 Task: Add a signature Elizabeth Parker containing 'With deep appreciation, Elizabeth Parker' to email address softage.1@softage.net and add a folder Sports
Action: Mouse moved to (91, 100)
Screenshot: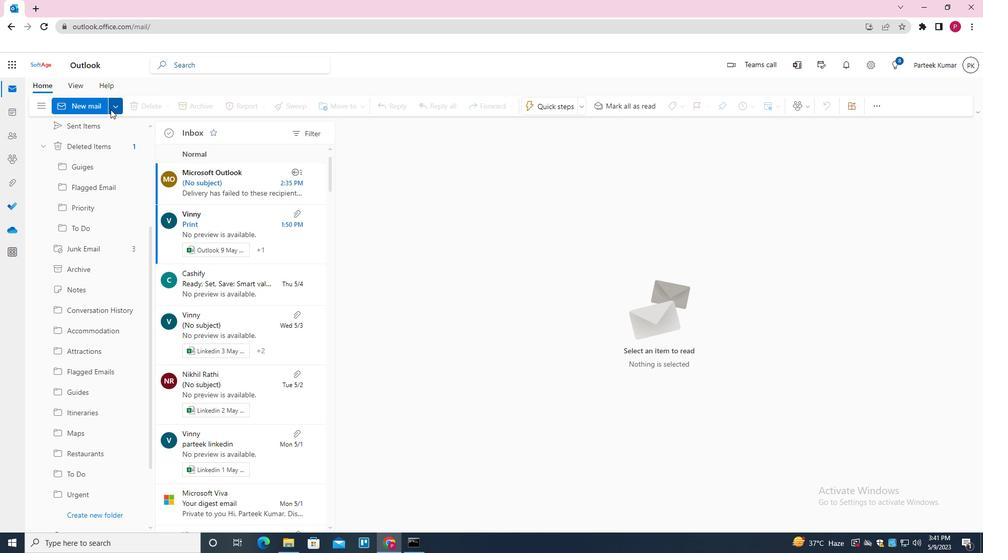 
Action: Mouse pressed left at (91, 100)
Screenshot: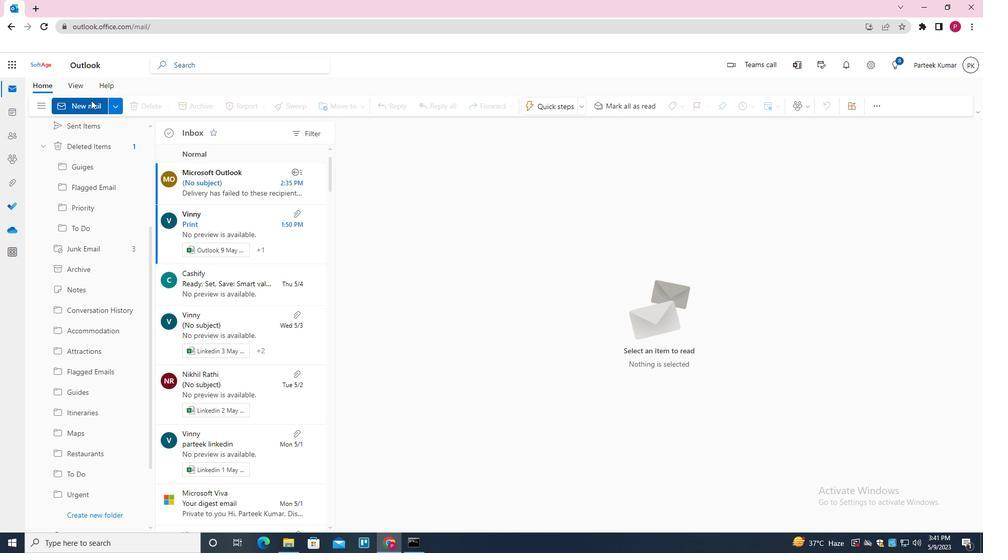 
Action: Mouse moved to (701, 107)
Screenshot: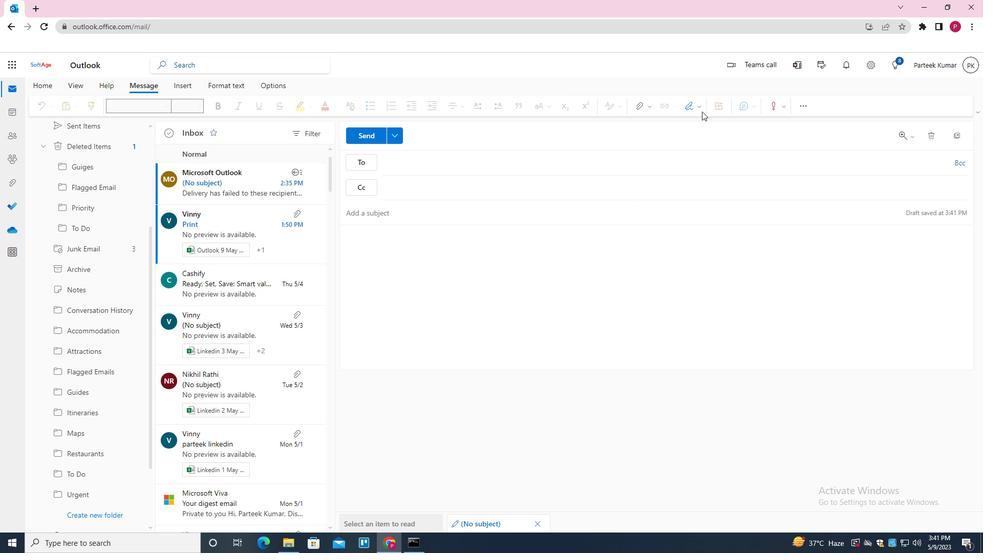 
Action: Mouse pressed left at (701, 107)
Screenshot: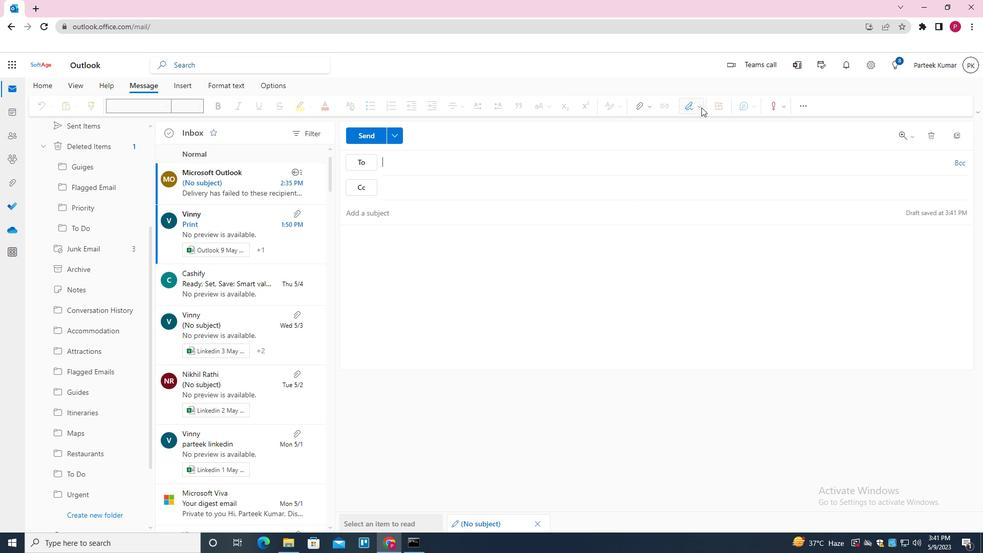 
Action: Mouse moved to (678, 187)
Screenshot: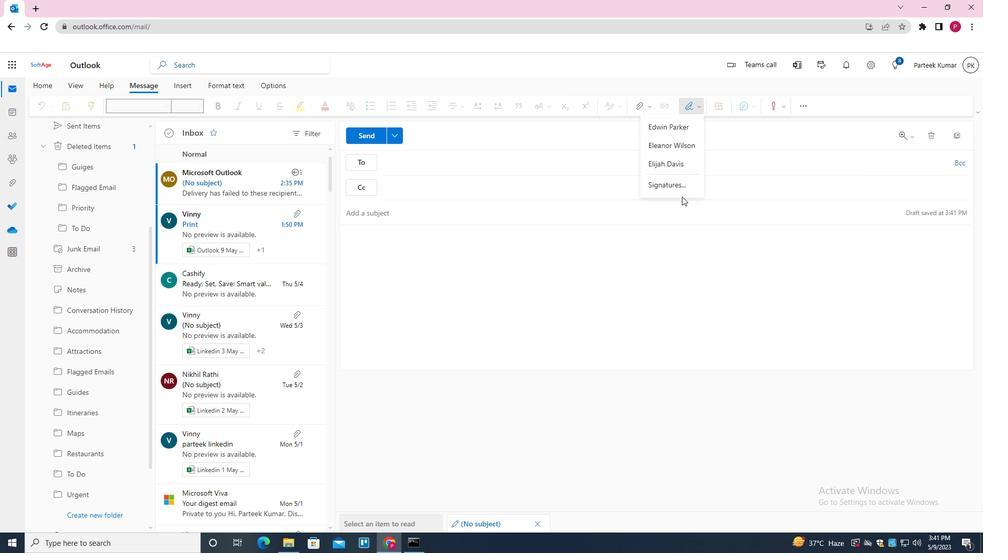 
Action: Mouse pressed left at (678, 187)
Screenshot: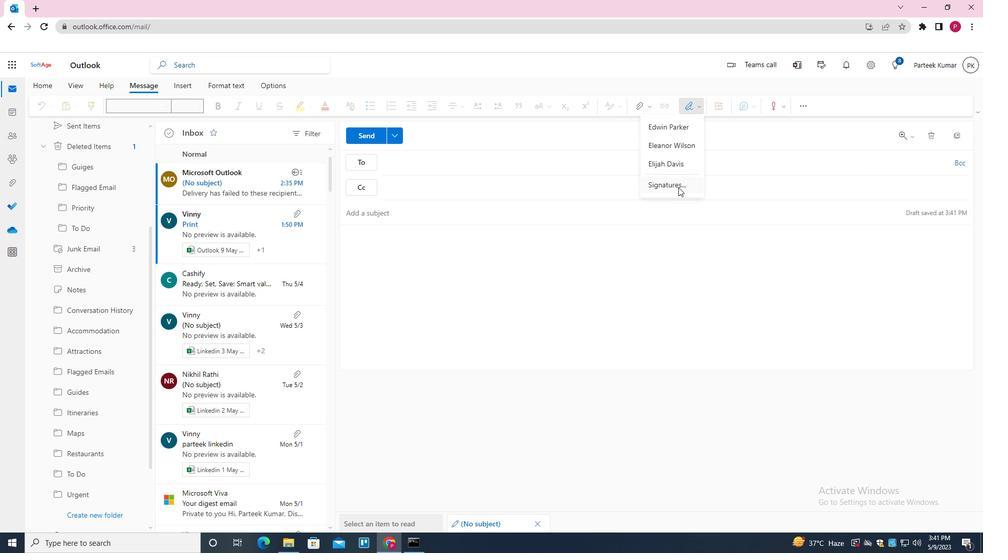 
Action: Mouse moved to (421, 169)
Screenshot: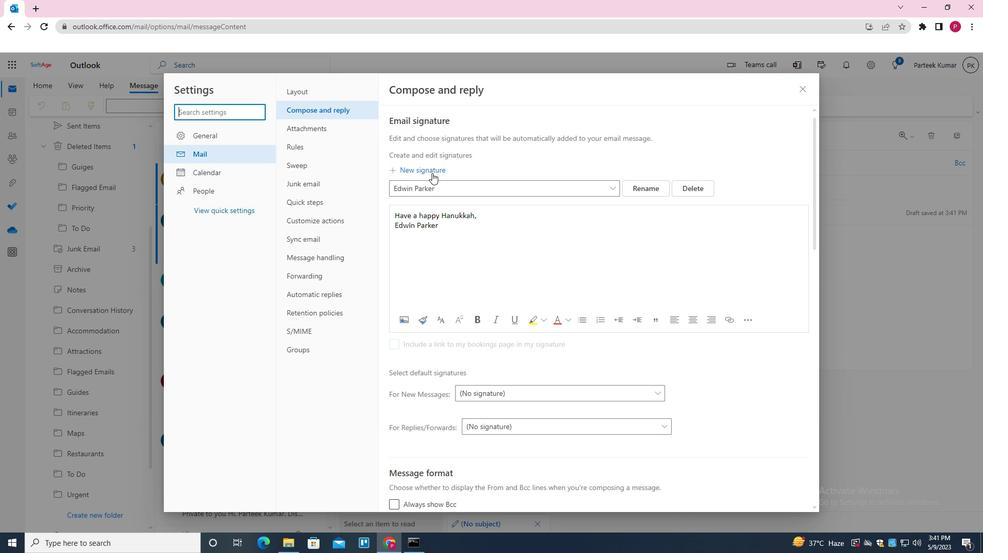 
Action: Mouse pressed left at (421, 169)
Screenshot: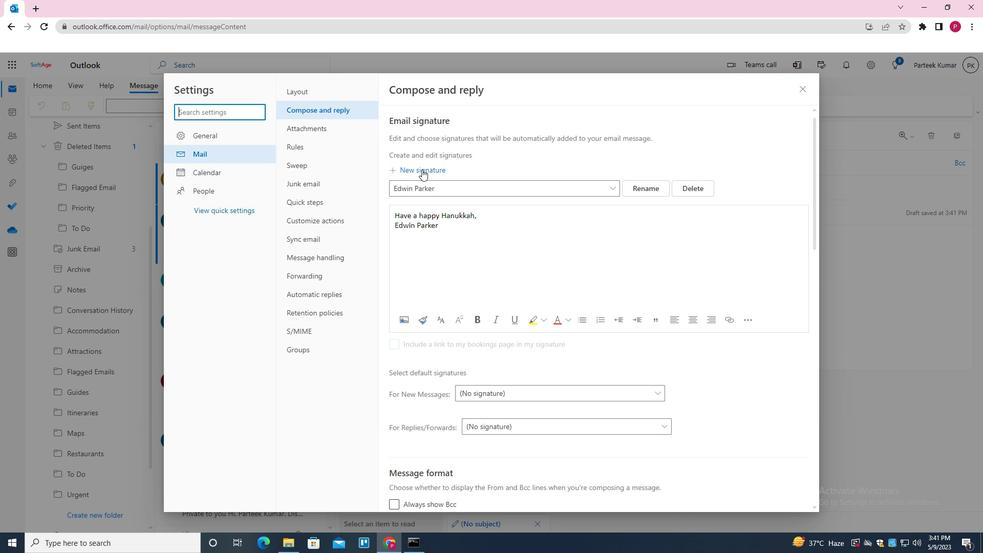 
Action: Mouse moved to (437, 183)
Screenshot: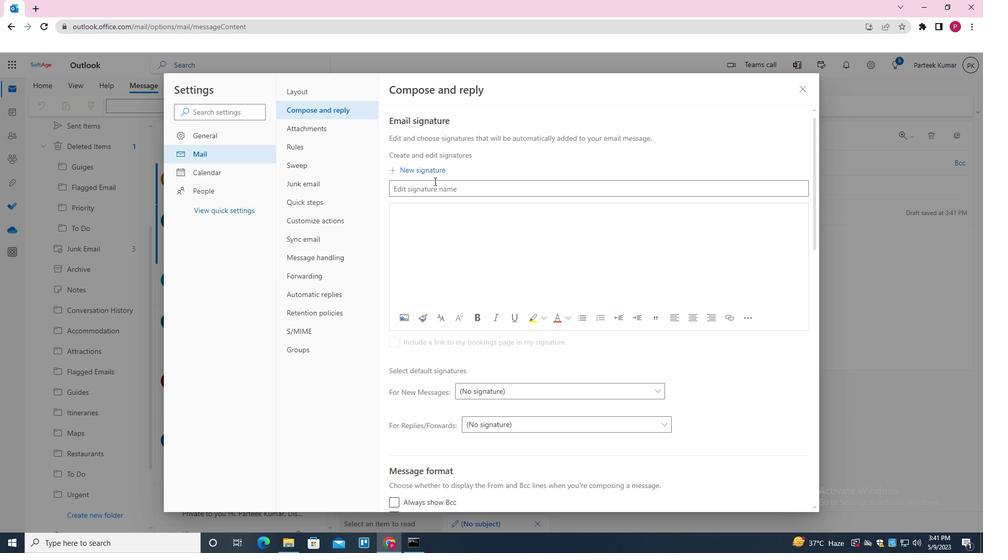 
Action: Mouse pressed left at (437, 183)
Screenshot: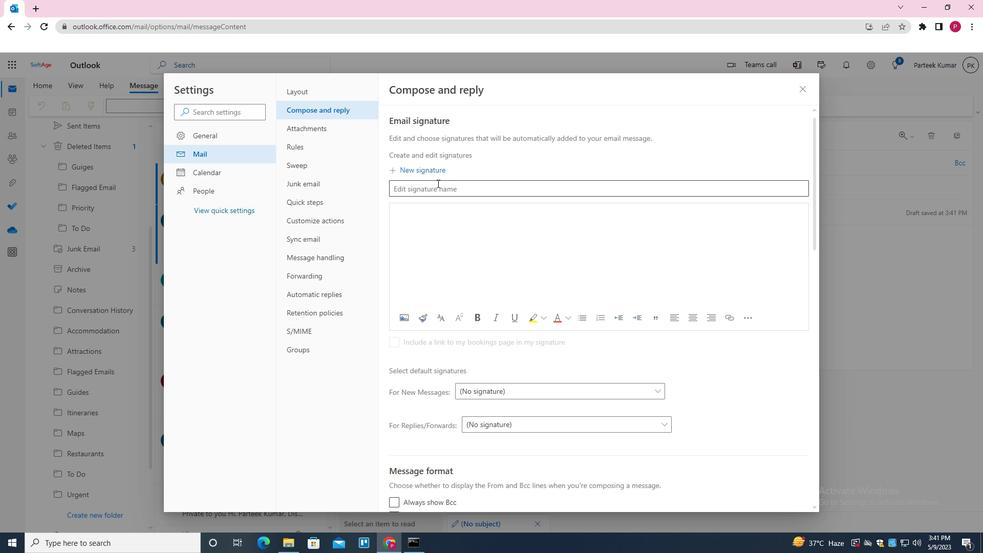 
Action: Key pressed <Key.shift><Key.shift><Key.shift><Key.shift><Key.shift><Key.shift><Key.shift><Key.shift><Key.shift><Key.shift><Key.shift><Key.shift><Key.shift><Key.shift><Key.shift><Key.shift><Key.shift><Key.shift><Key.shift><Key.shift><Key.shift><Key.shift><Key.shift><Key.shift><Key.shift><Key.shift><Key.shift><Key.shift><Key.shift><Key.shift><Key.shift><Key.shift>ELIZABETH<Key.space><Key.shift>PARKER
Screenshot: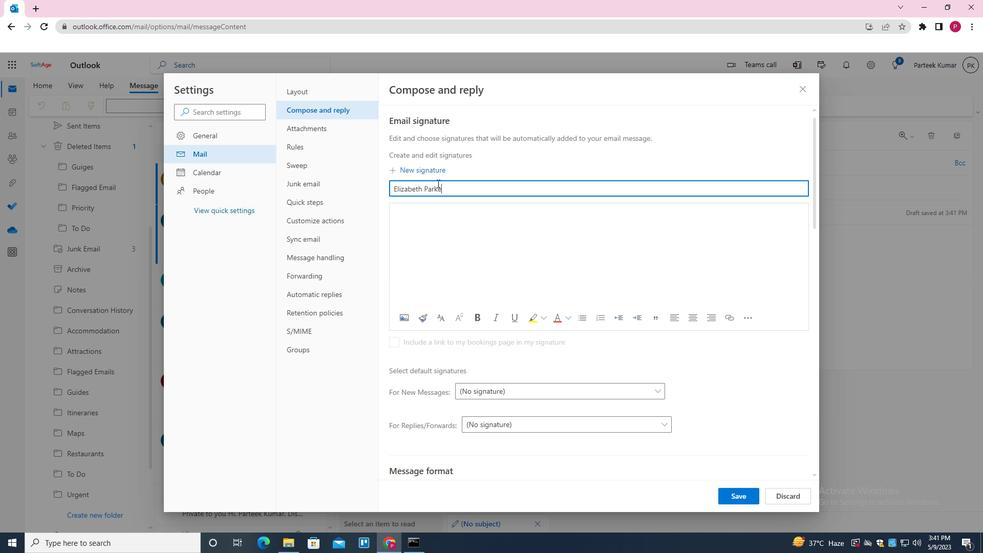 
Action: Mouse moved to (427, 213)
Screenshot: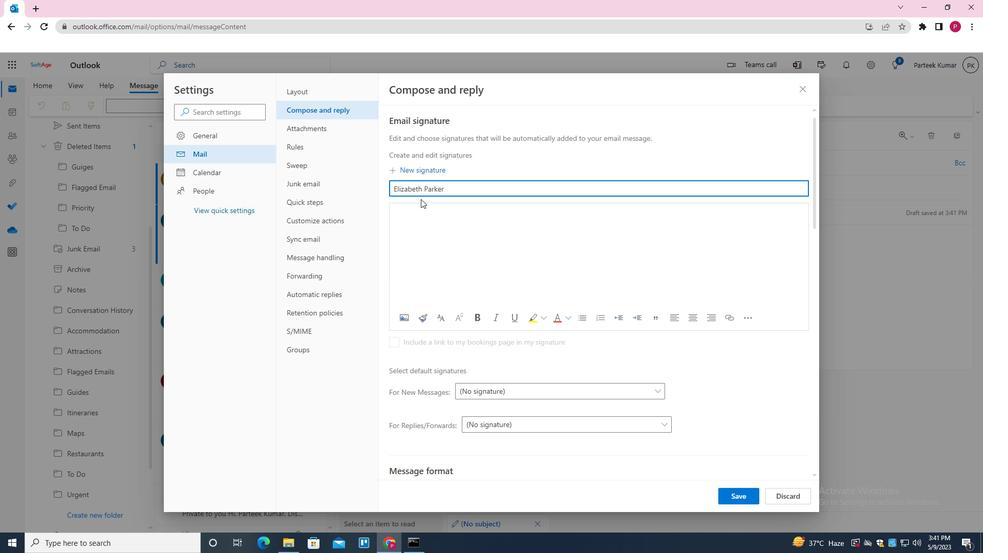 
Action: Mouse pressed left at (427, 213)
Screenshot: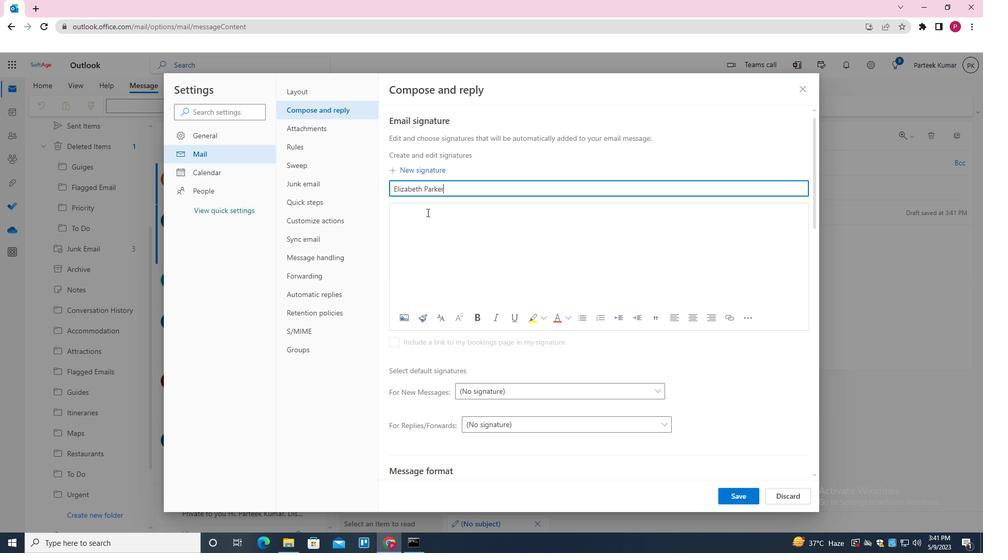 
Action: Key pressed <Key.shift>WITH<Key.space>DEEP<Key.space><Key.shift><Key.shift>APPREAC<Key.backspace><Key.backspace>CIATION<Key.space><Key.backspace>,<Key.enter><Key.shift>W<Key.backspace>ELIZABETH<Key.space><Key.shift><Key.shift><Key.shift><Key.shift><Key.shift><Key.shift><Key.shift><Key.shift><Key.shift><Key.shift><Key.shift><Key.shift><Key.shift><Key.shift><Key.shift><Key.shift>PAT<Key.backspace>RKER
Screenshot: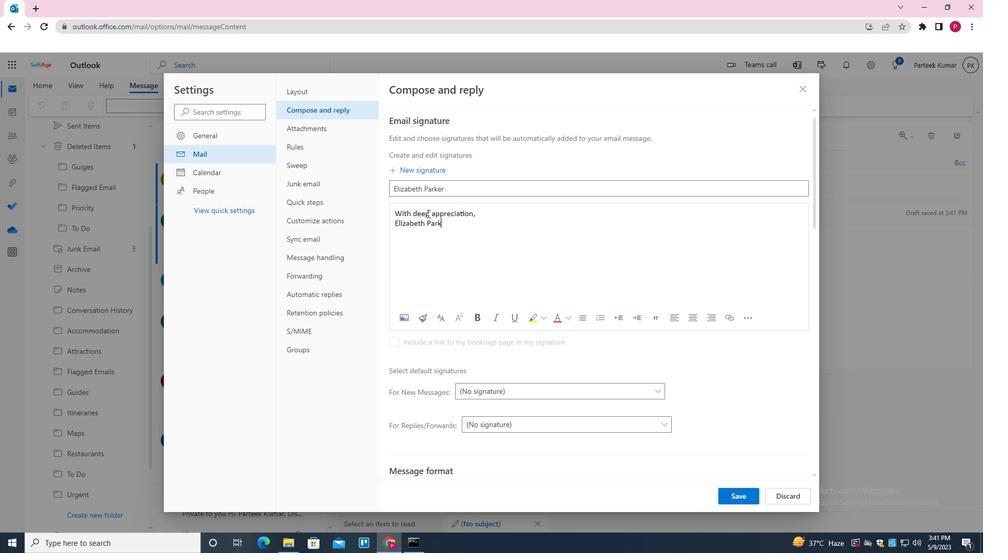 
Action: Mouse moved to (736, 500)
Screenshot: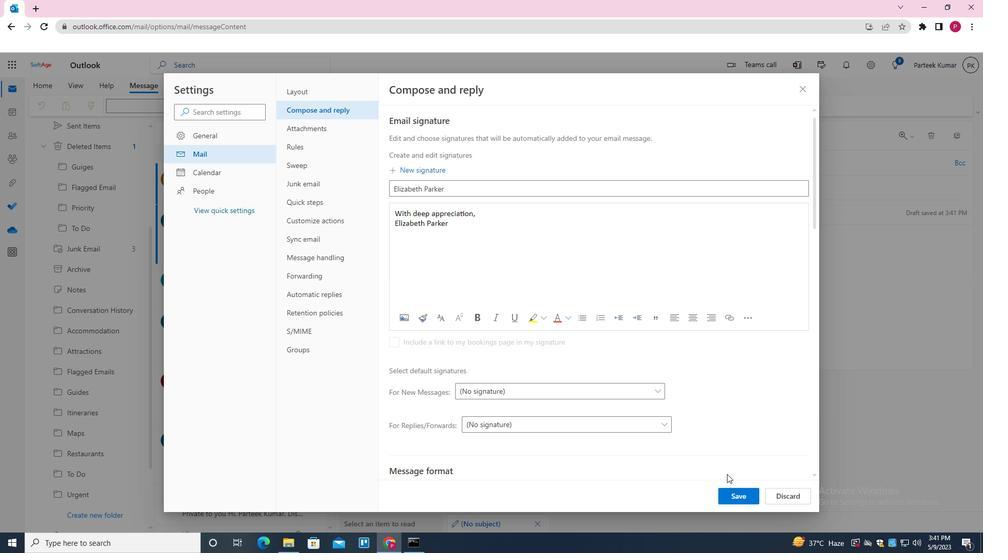 
Action: Mouse pressed left at (736, 500)
Screenshot: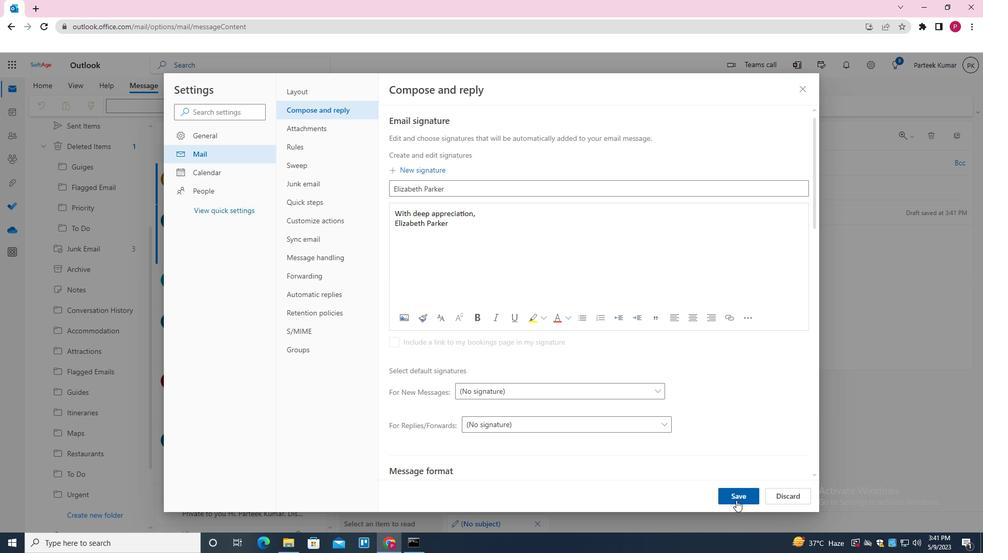 
Action: Mouse moved to (800, 87)
Screenshot: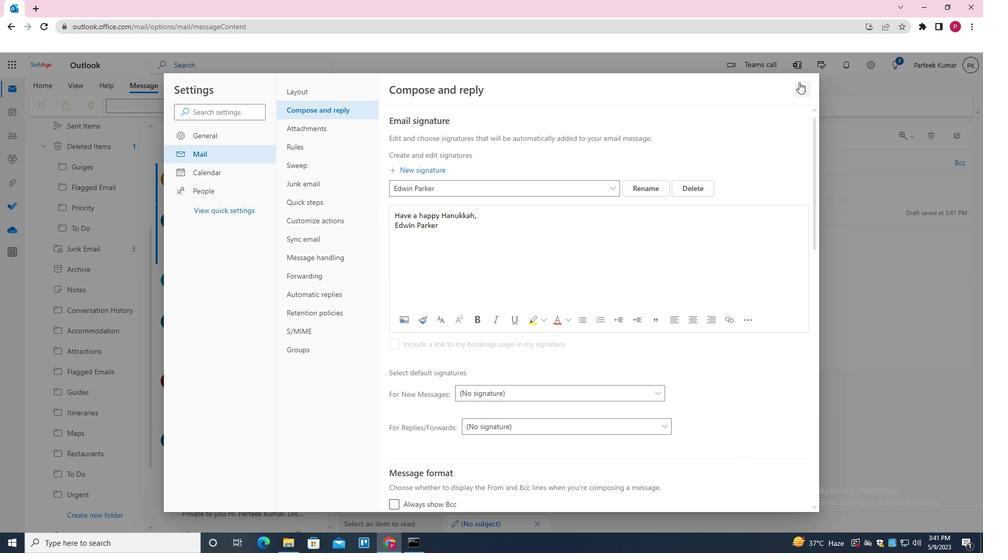 
Action: Mouse pressed left at (800, 87)
Screenshot: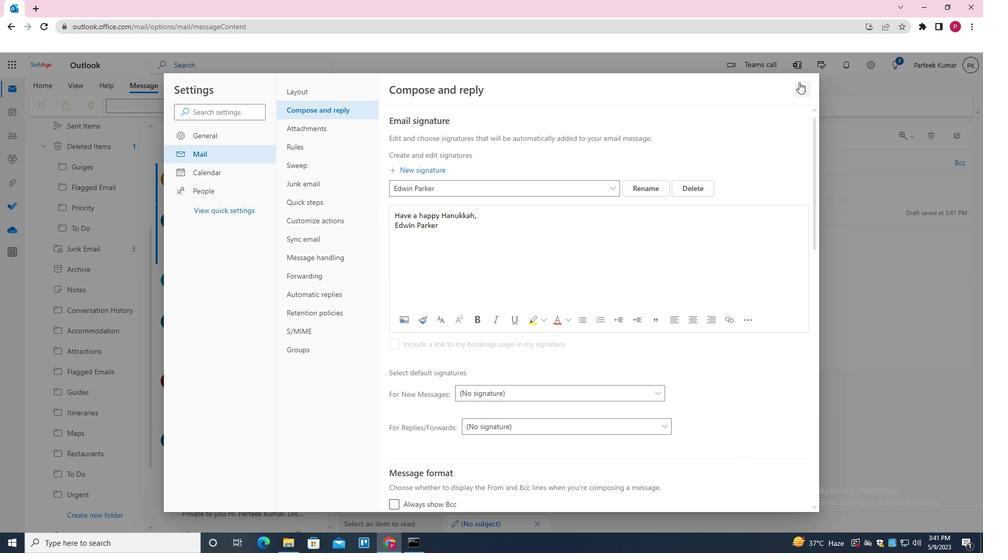 
Action: Mouse moved to (549, 243)
Screenshot: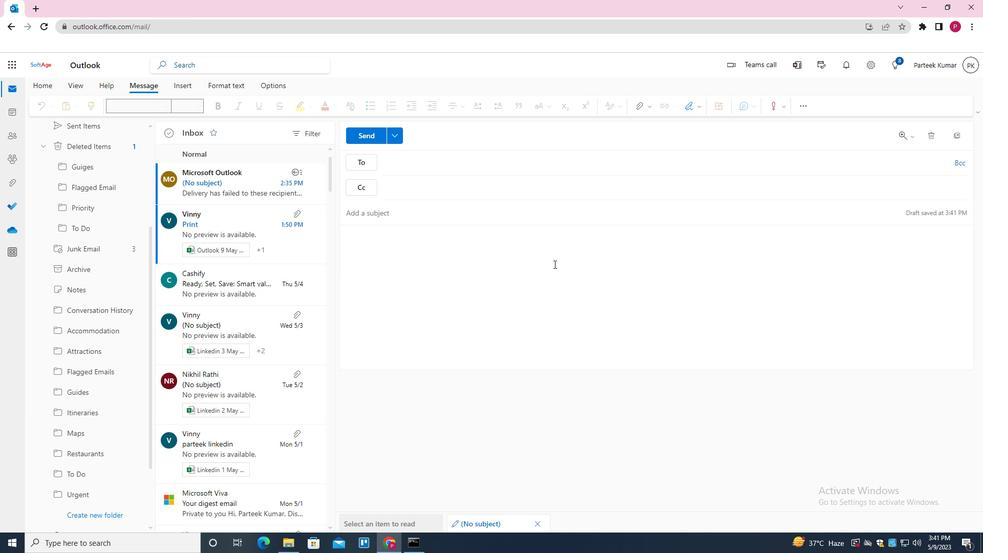 
Action: Mouse pressed left at (549, 243)
Screenshot: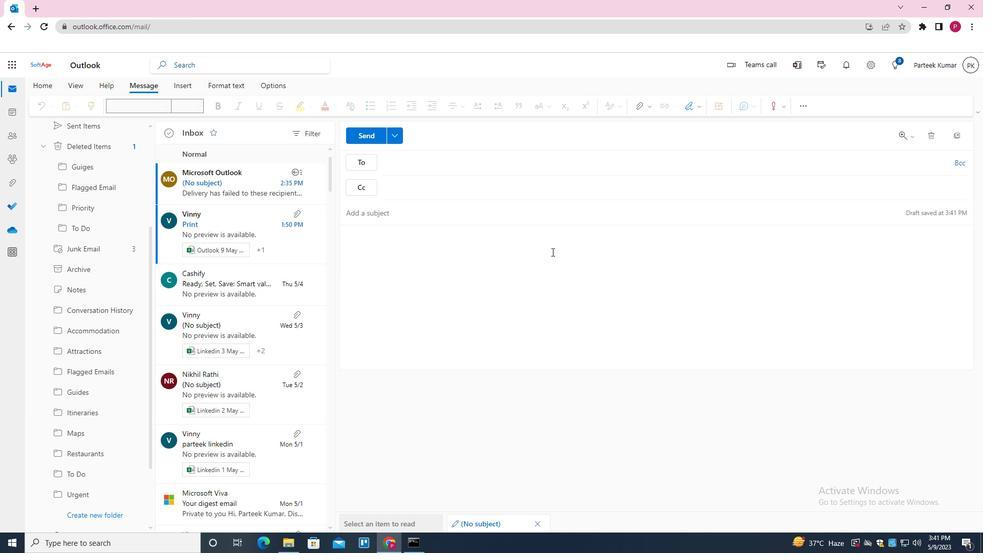 
Action: Mouse moved to (700, 104)
Screenshot: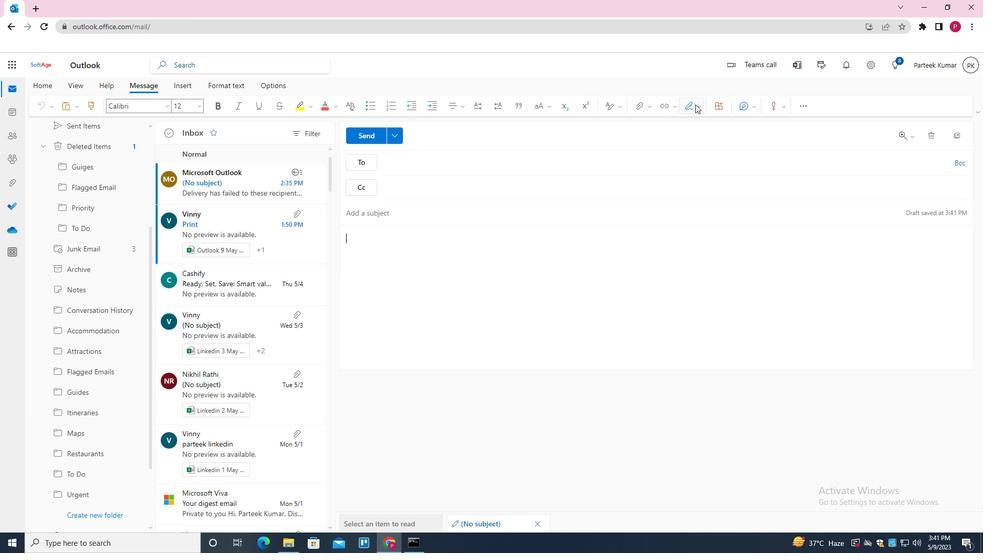
Action: Mouse pressed left at (700, 104)
Screenshot: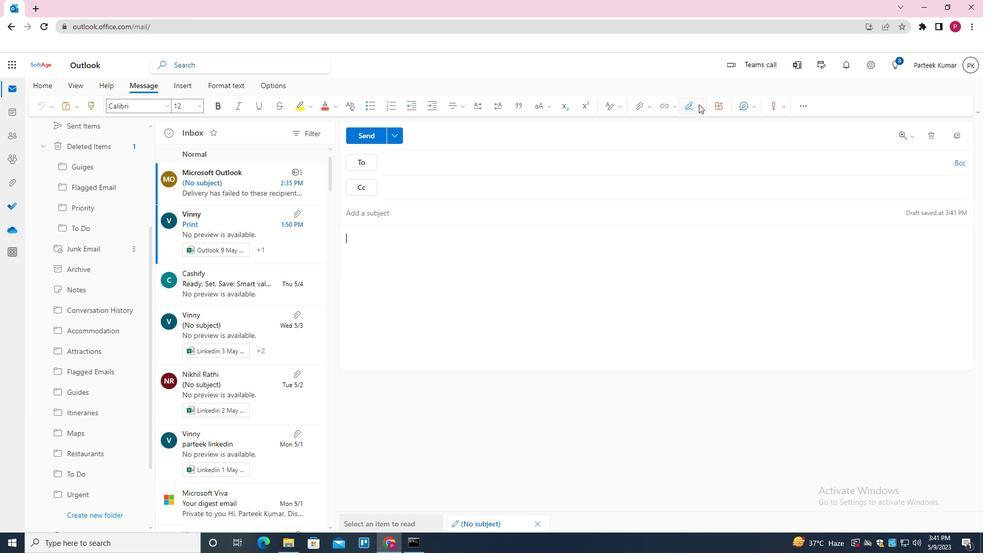 
Action: Mouse moved to (675, 185)
Screenshot: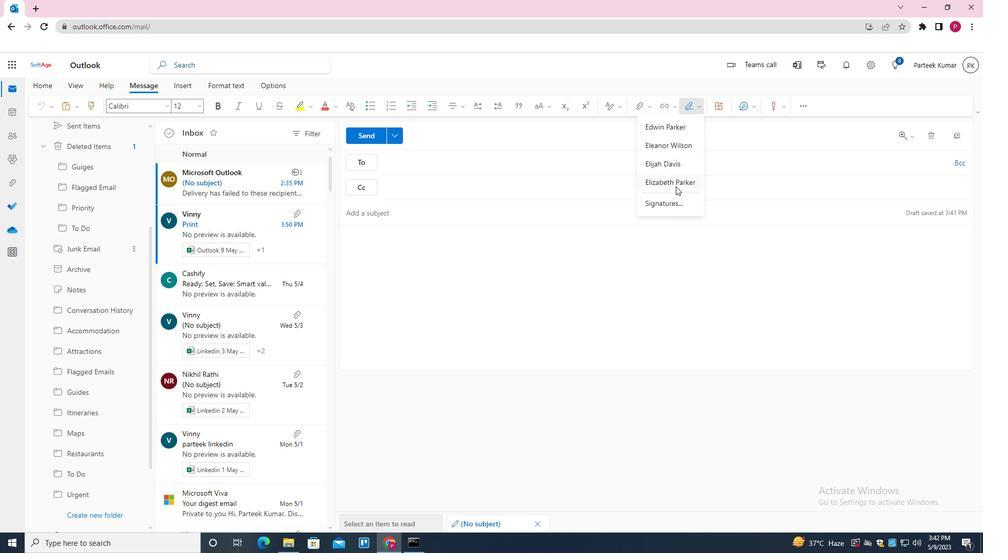 
Action: Mouse pressed left at (675, 185)
Screenshot: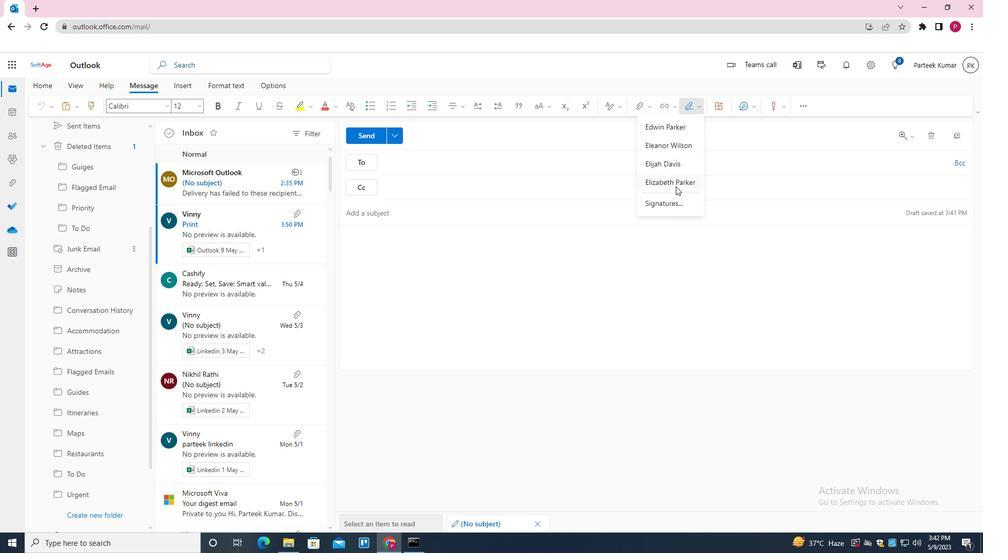 
Action: Mouse moved to (414, 150)
Screenshot: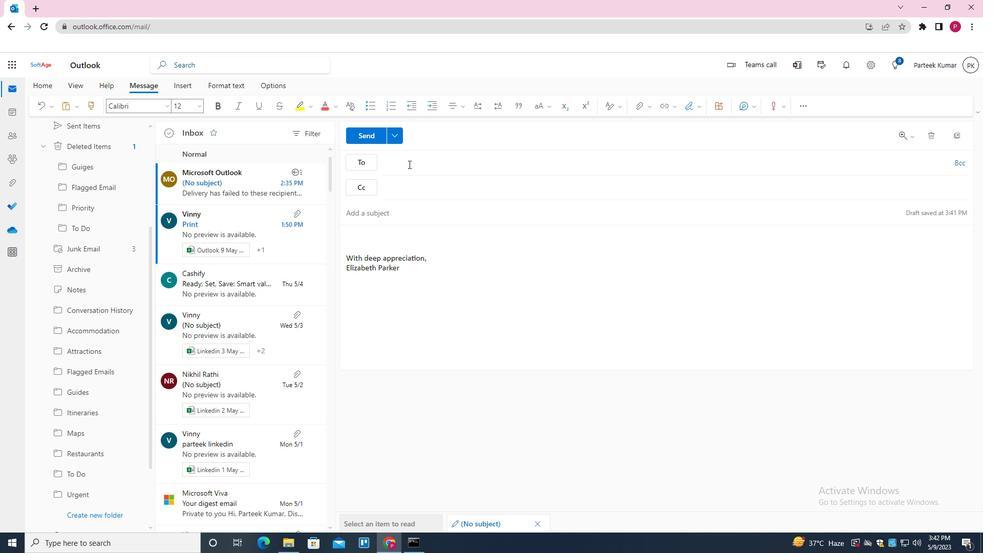 
Action: Mouse pressed left at (414, 150)
Screenshot: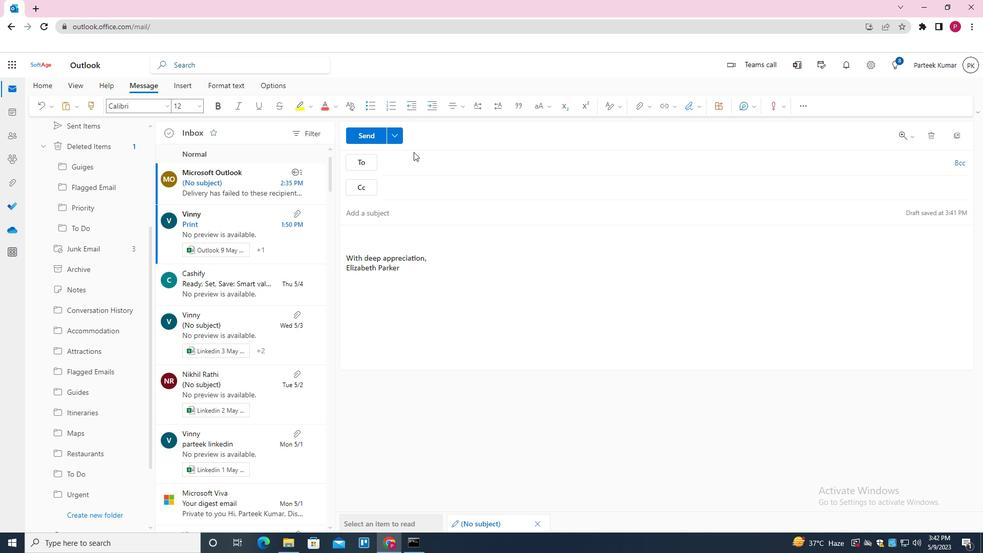
Action: Mouse moved to (419, 161)
Screenshot: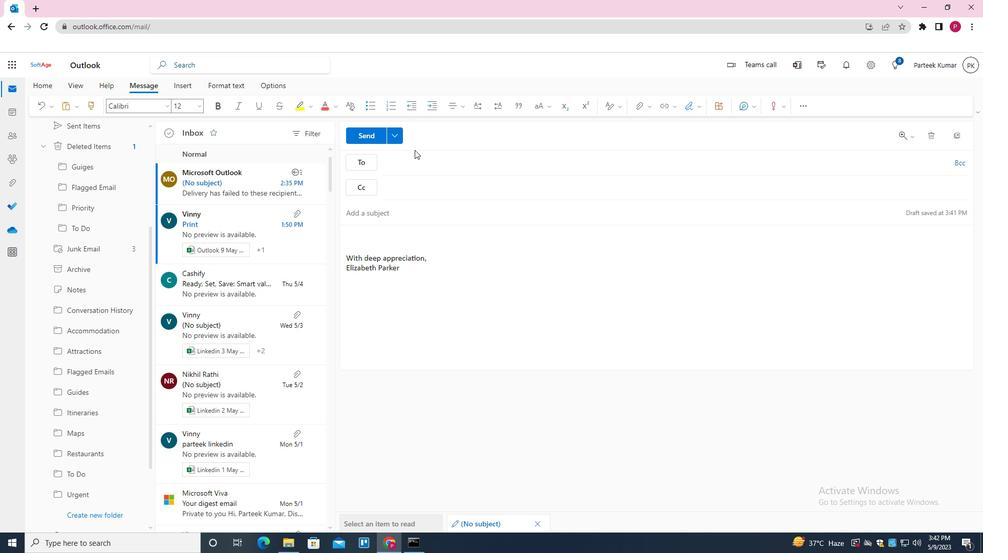 
Action: Mouse pressed left at (419, 161)
Screenshot: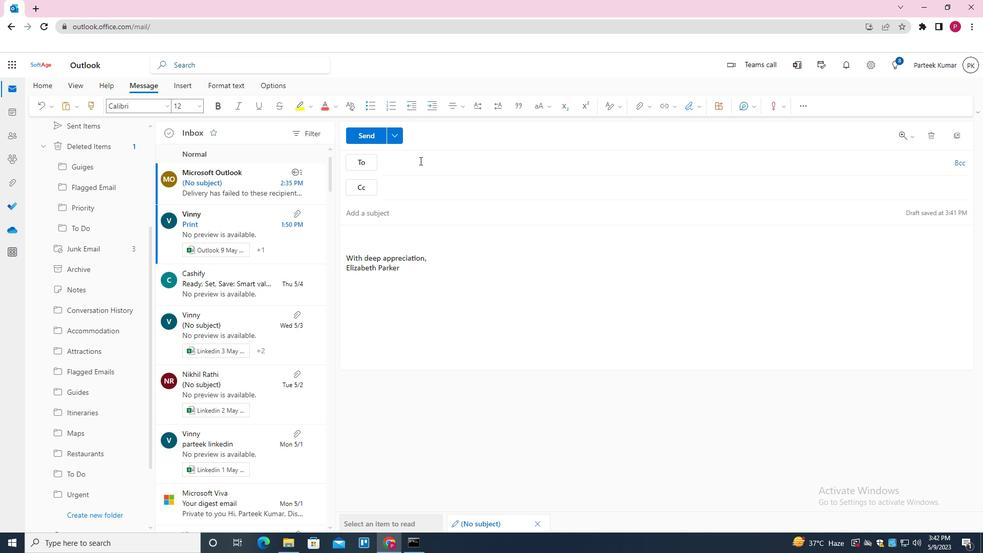 
Action: Key pressed SOFTA<Key.enter>
Screenshot: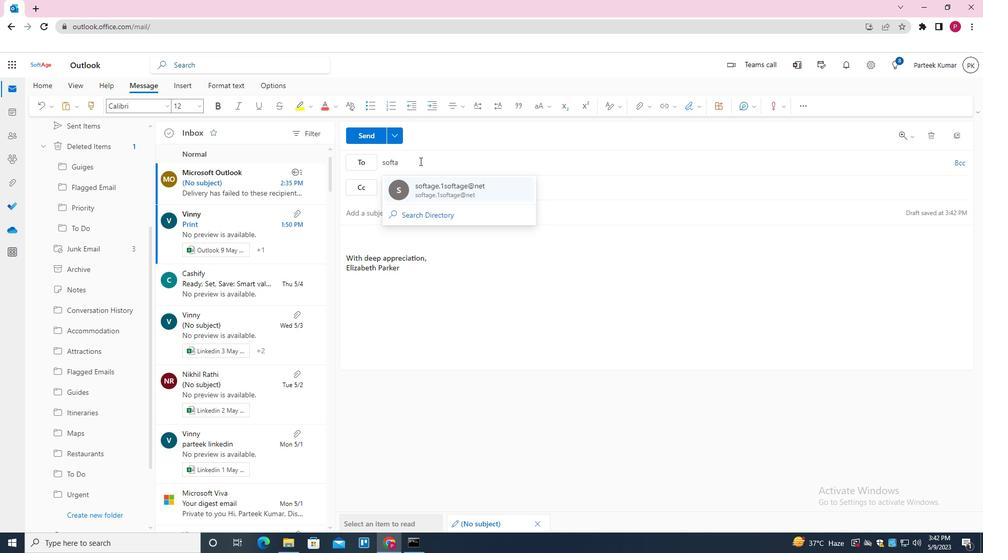 
Action: Mouse moved to (122, 398)
Screenshot: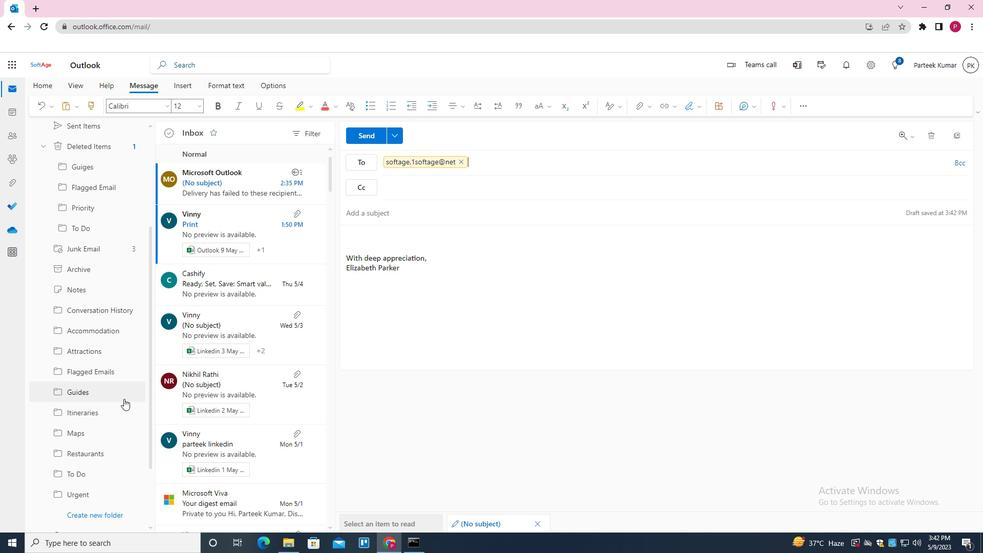 
Action: Mouse scrolled (122, 398) with delta (0, 0)
Screenshot: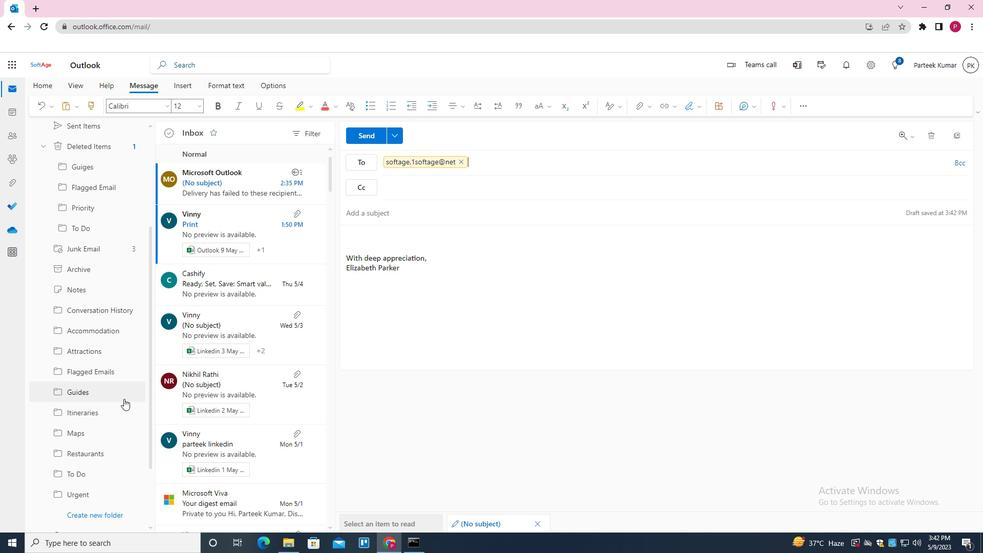 
Action: Mouse moved to (122, 398)
Screenshot: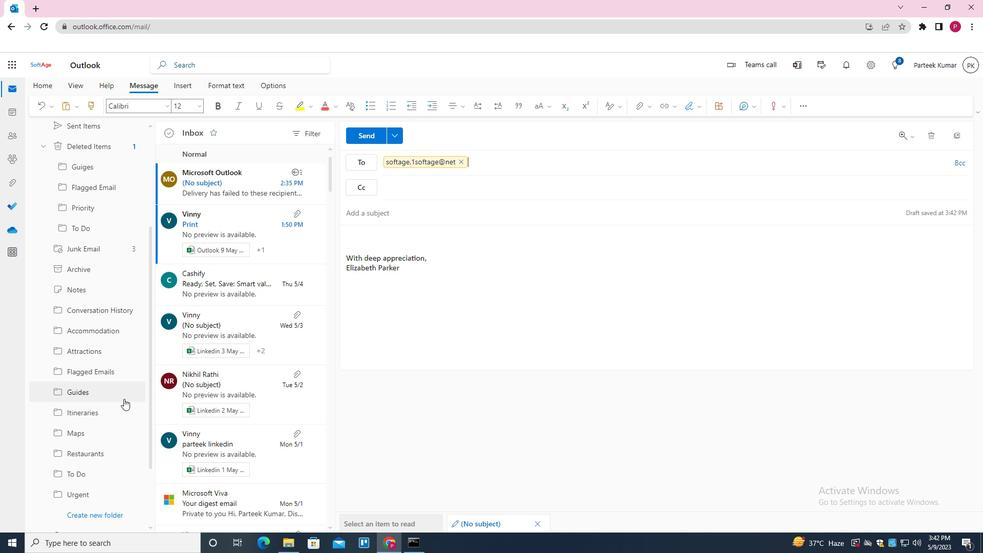 
Action: Mouse scrolled (122, 398) with delta (0, 0)
Screenshot: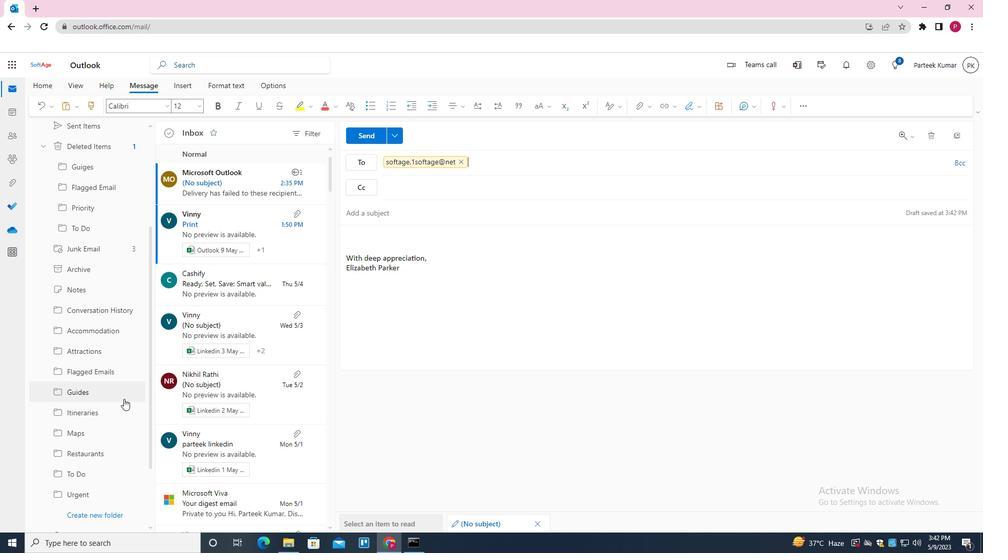 
Action: Mouse scrolled (122, 398) with delta (0, 0)
Screenshot: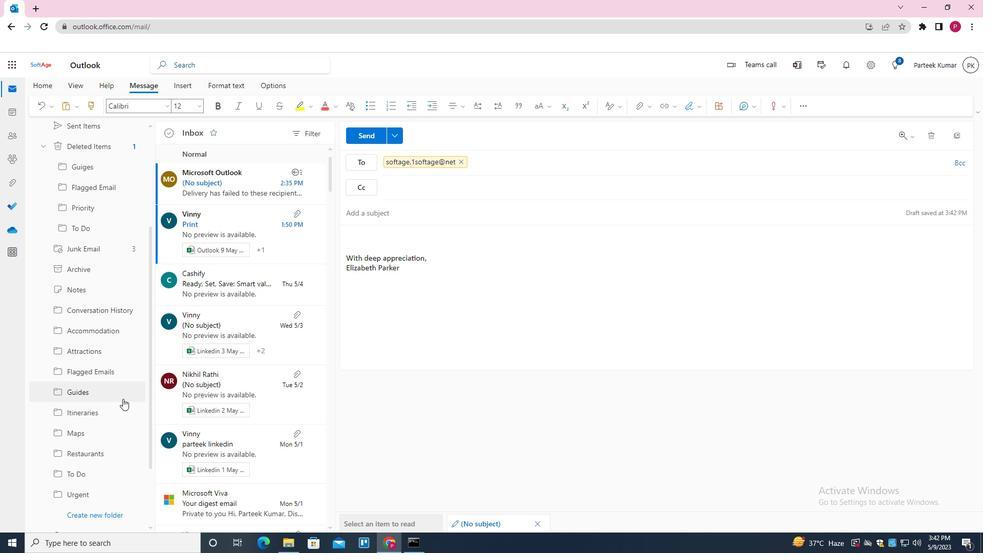
Action: Mouse moved to (111, 426)
Screenshot: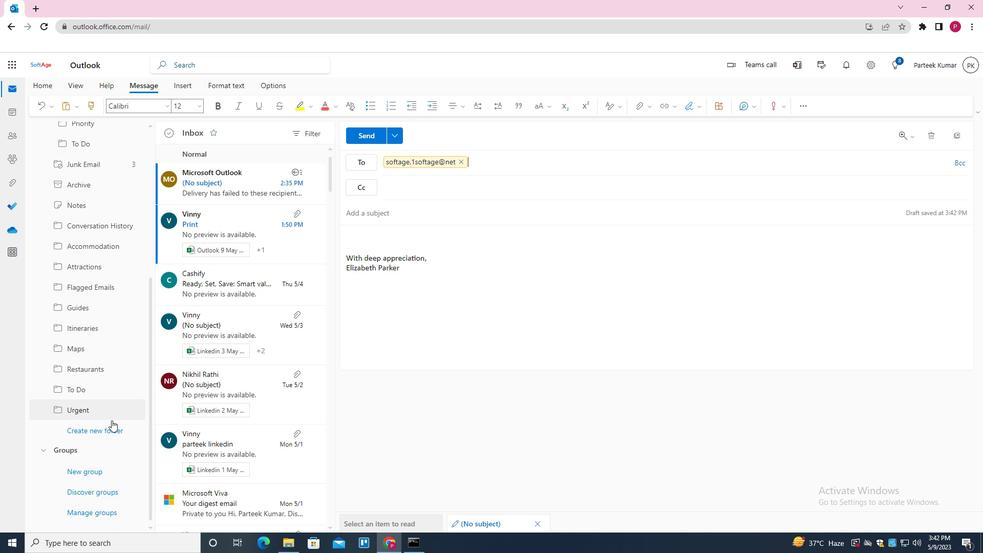
Action: Mouse pressed left at (111, 426)
Screenshot: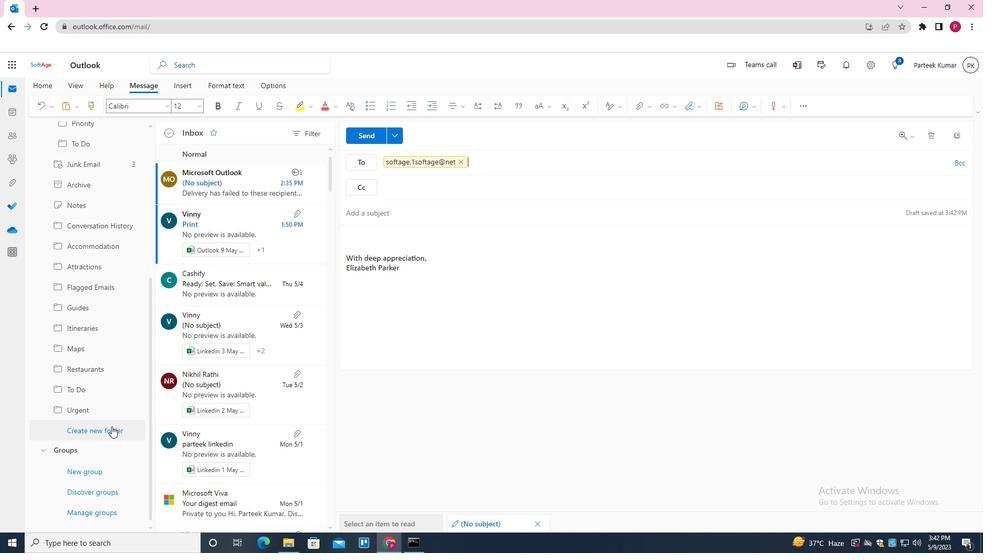
Action: Key pressed <Key.shift>SPORTS<Key.enter>
Screenshot: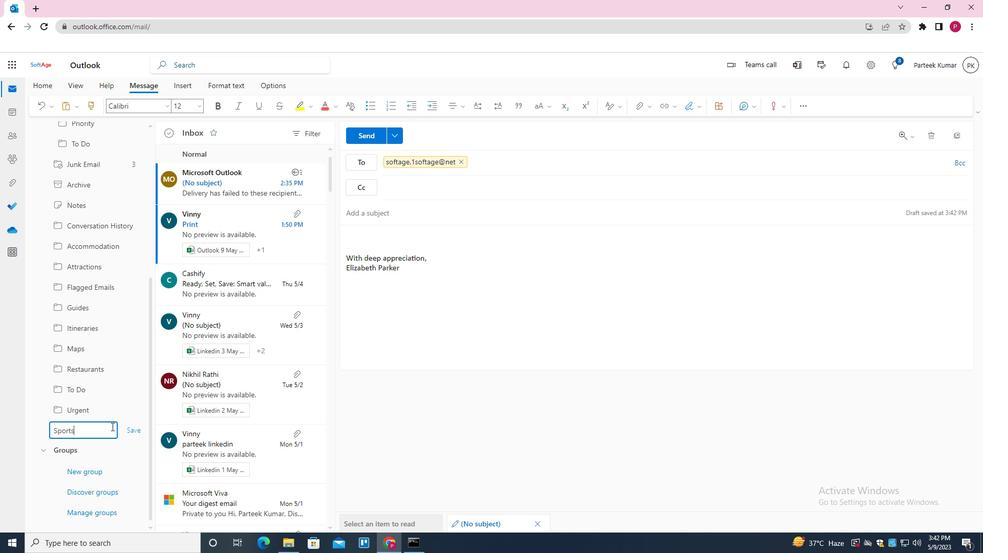 
Action: Mouse moved to (175, 404)
Screenshot: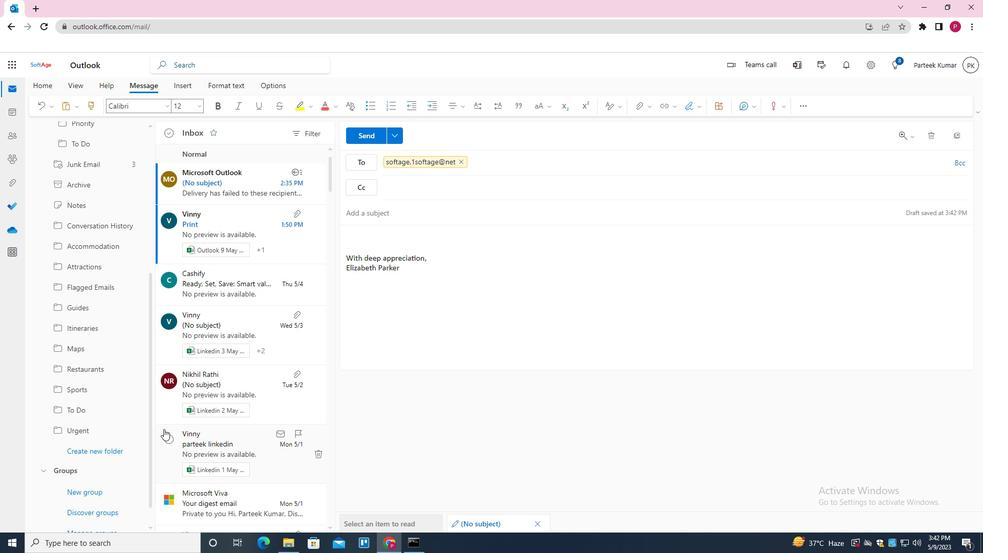 
